 Task: Create a task  Implement a new cloud-based project portfolio management system for a company , assign it to team member softage.4@softage.net in the project ArchBridge and update the status of the task to  Off Track , set the priority of the task to Medium
Action: Mouse moved to (70, 61)
Screenshot: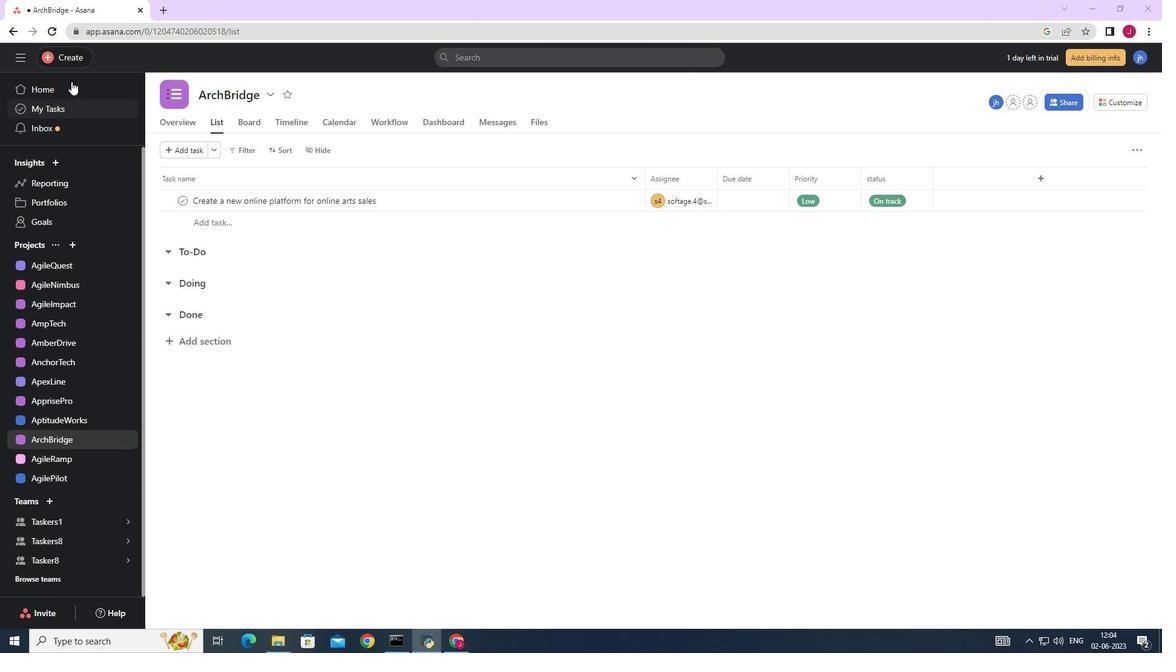 
Action: Mouse pressed left at (70, 61)
Screenshot: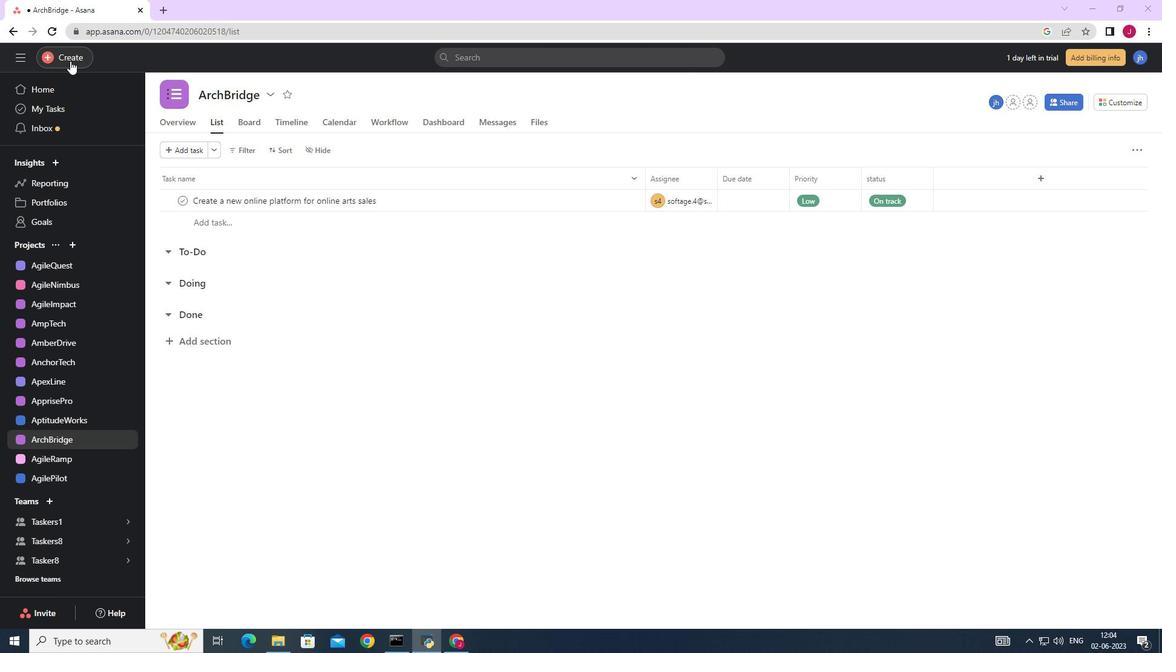 
Action: Mouse moved to (150, 56)
Screenshot: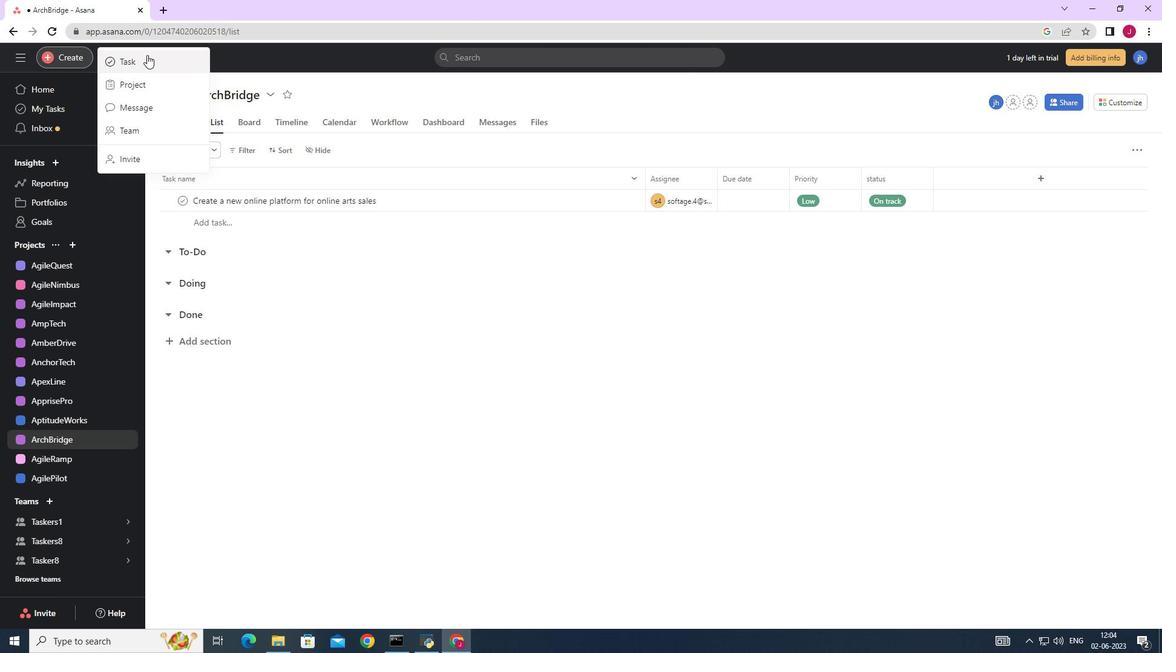 
Action: Mouse pressed left at (150, 56)
Screenshot: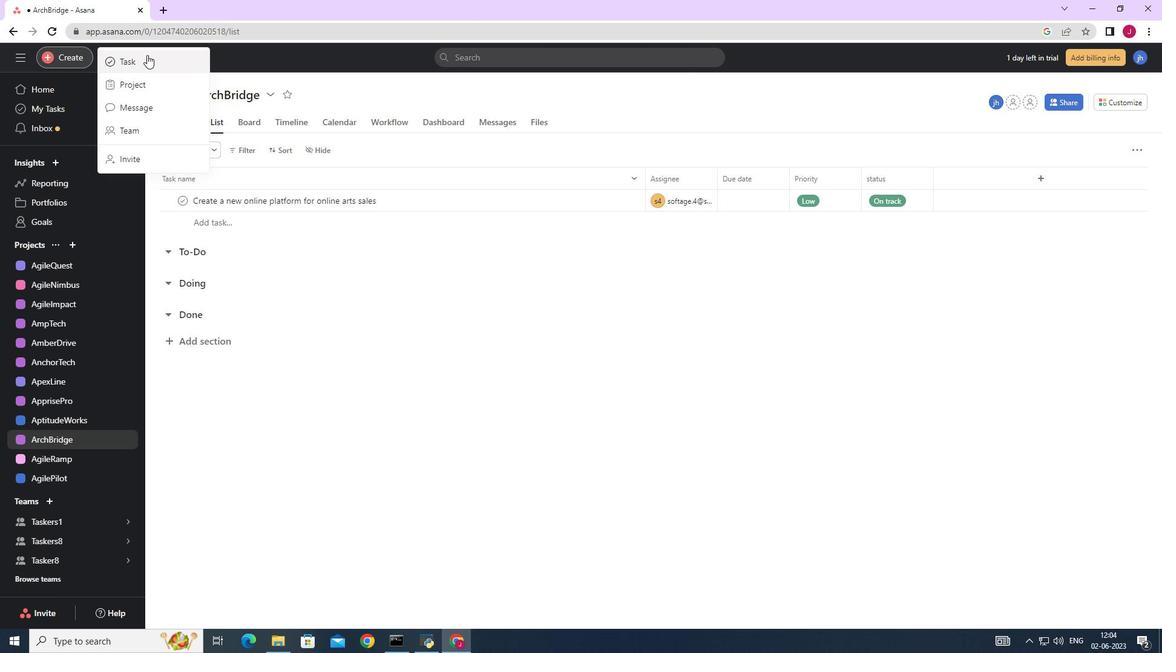 
Action: Mouse moved to (949, 401)
Screenshot: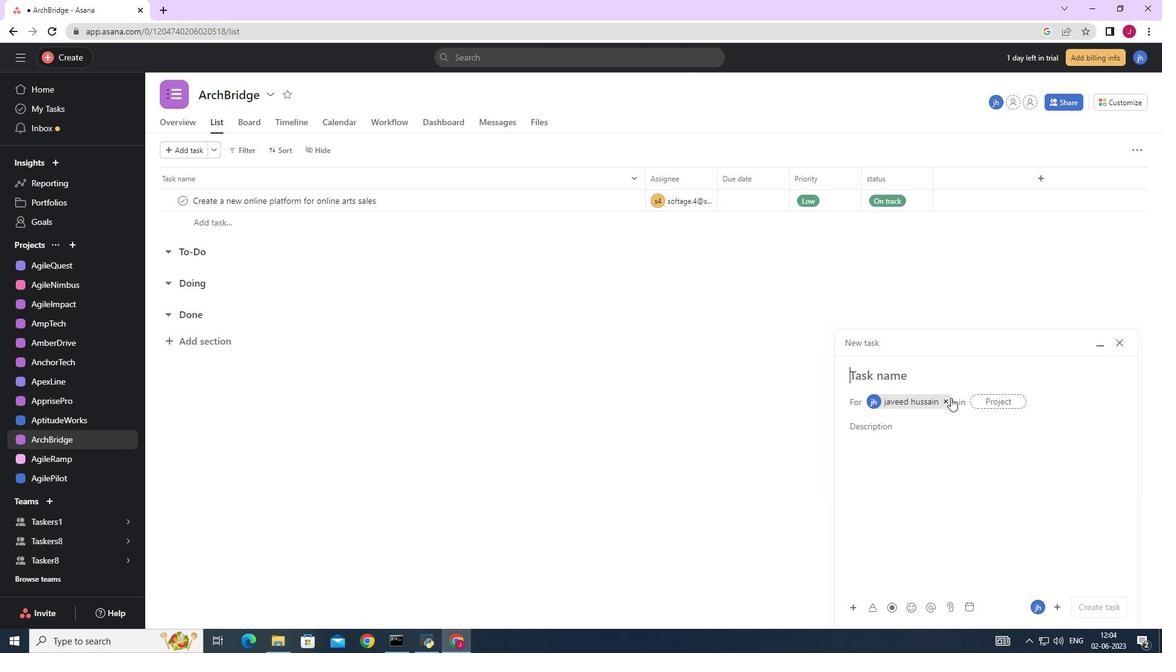 
Action: Mouse pressed left at (949, 401)
Screenshot: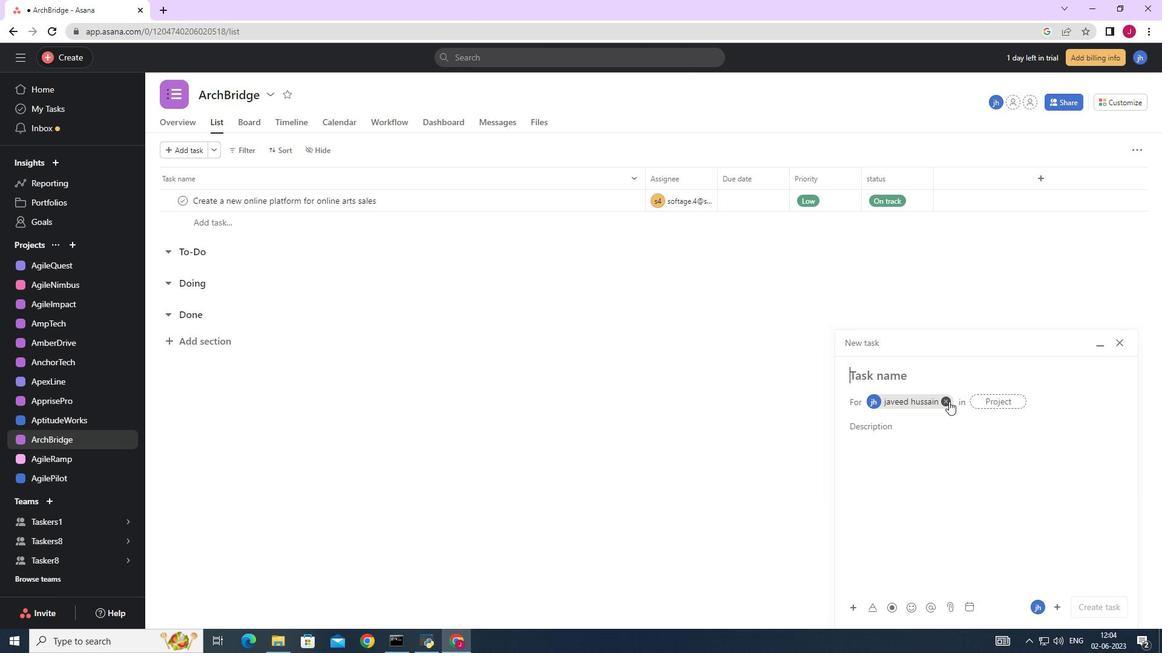 
Action: Mouse moved to (882, 378)
Screenshot: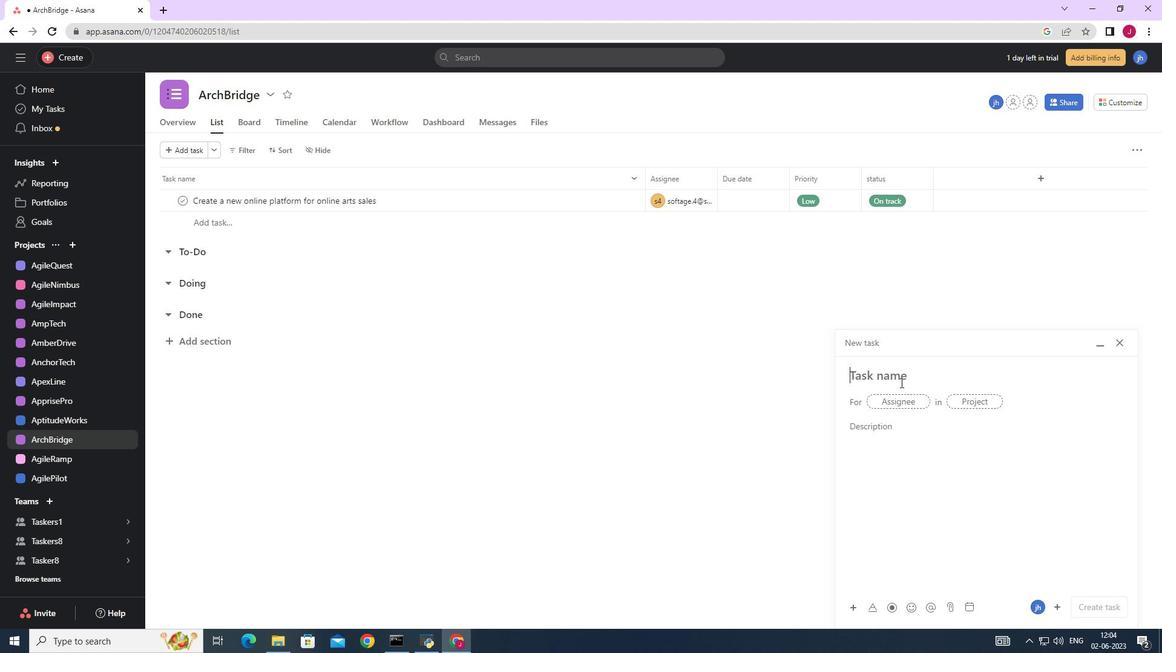 
Action: Mouse pressed left at (882, 378)
Screenshot: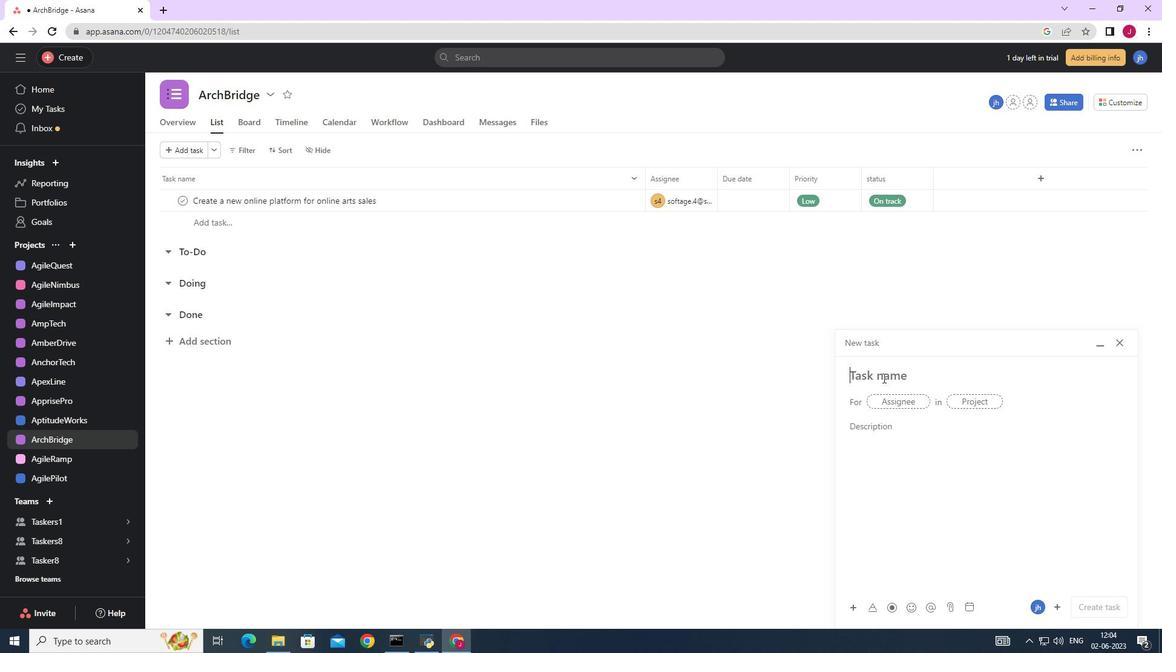 
Action: Key pressed <Key.caps_lock>I<Key.caps_lock>mplement<Key.space>a<Key.space>new<Key.space>cloud-based<Key.space>project<Key.space>portfolio<Key.space>management<Key.space>system
Screenshot: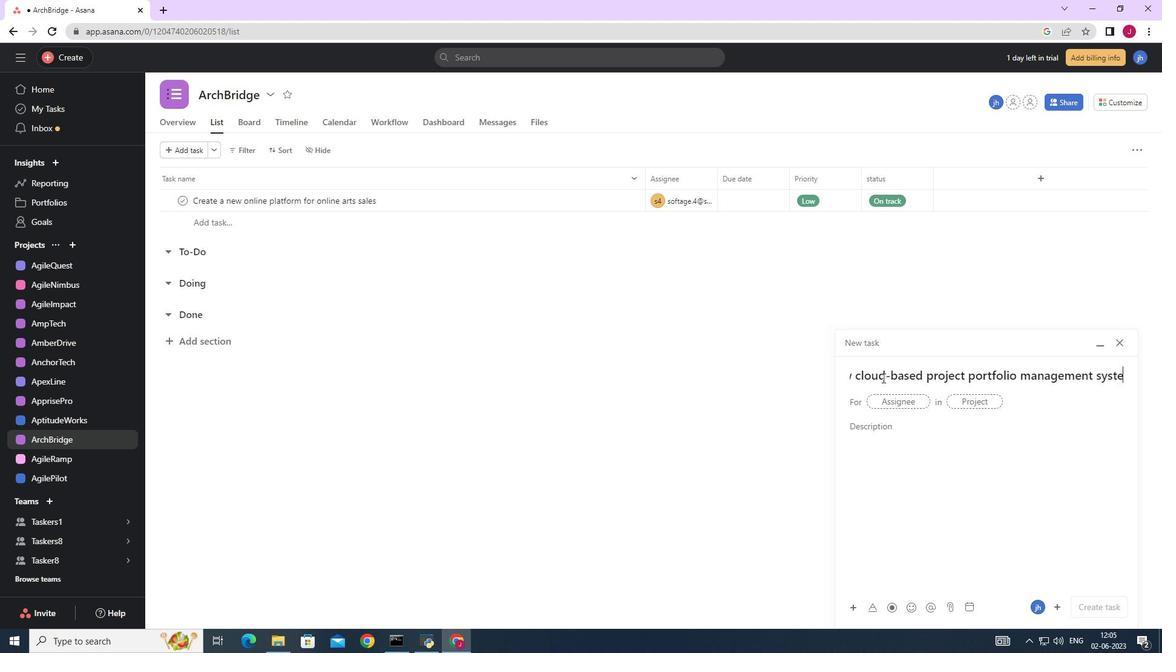 
Action: Mouse moved to (916, 400)
Screenshot: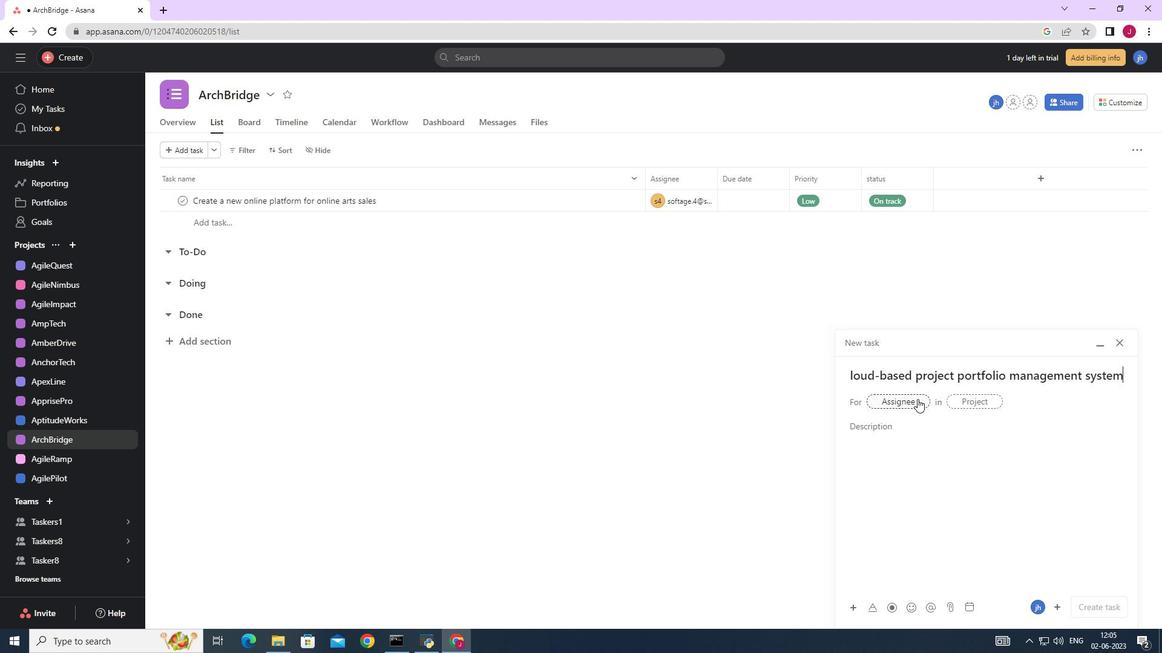 
Action: Mouse pressed left at (916, 400)
Screenshot: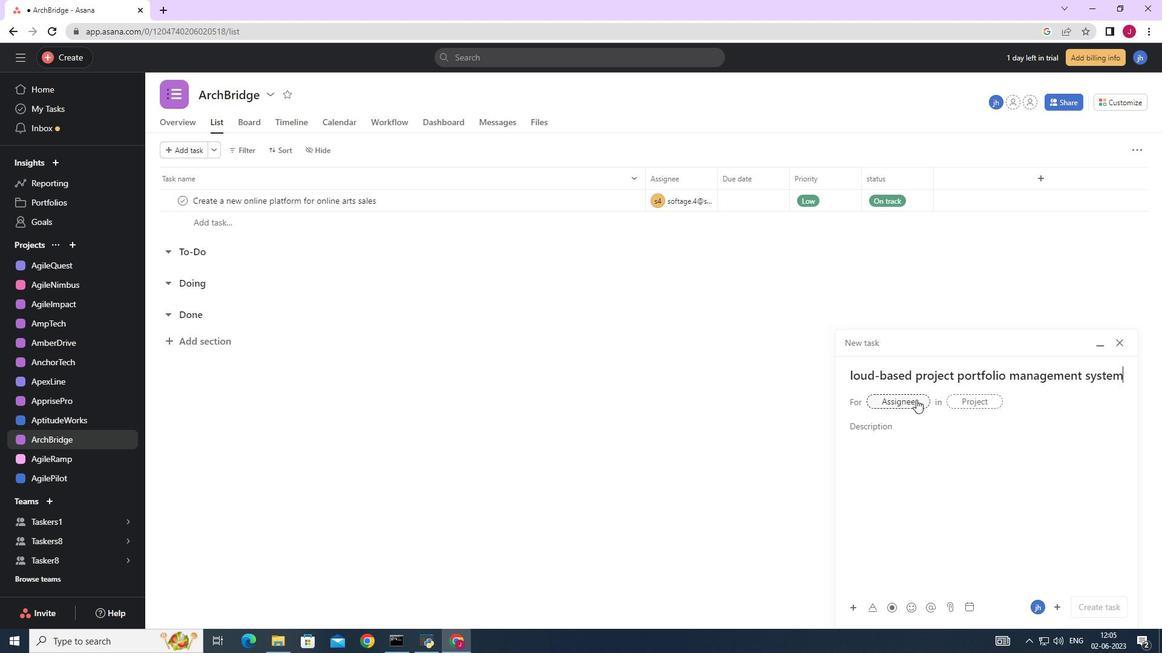 
Action: Key pressed softage.4
Screenshot: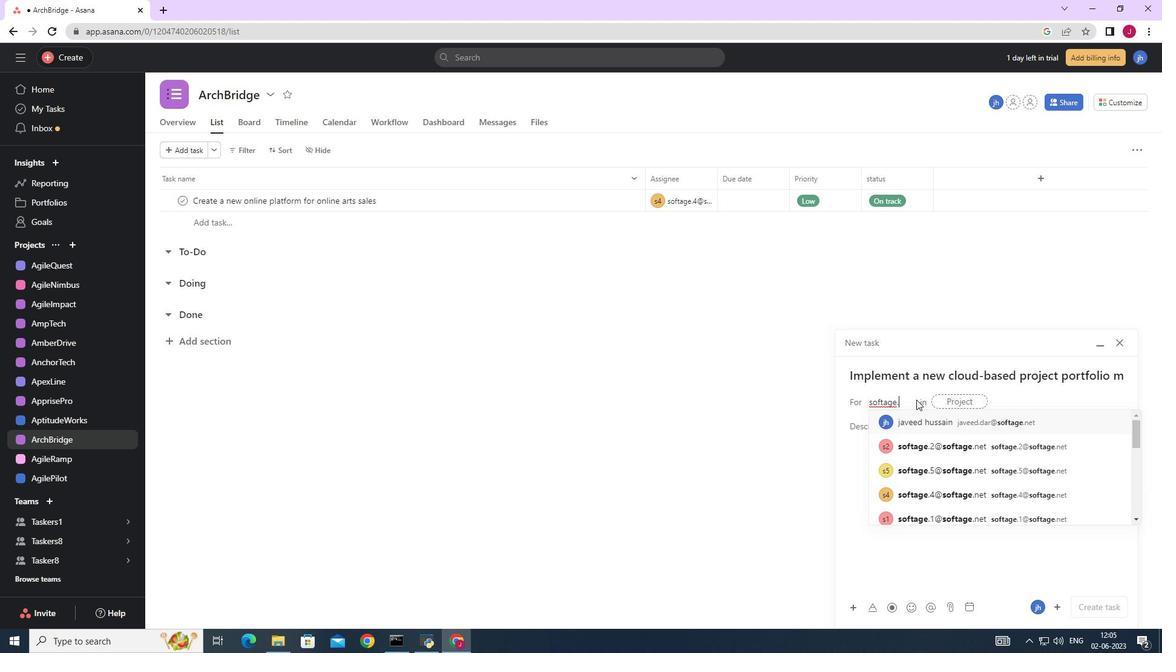 
Action: Mouse moved to (928, 422)
Screenshot: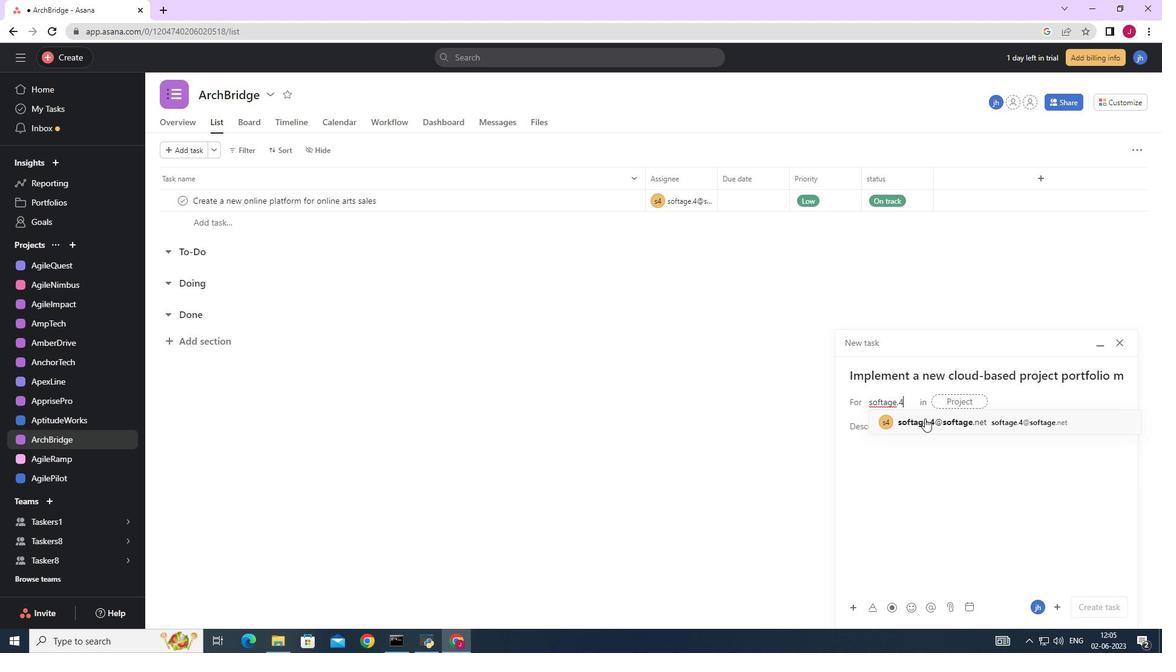 
Action: Mouse pressed left at (928, 422)
Screenshot: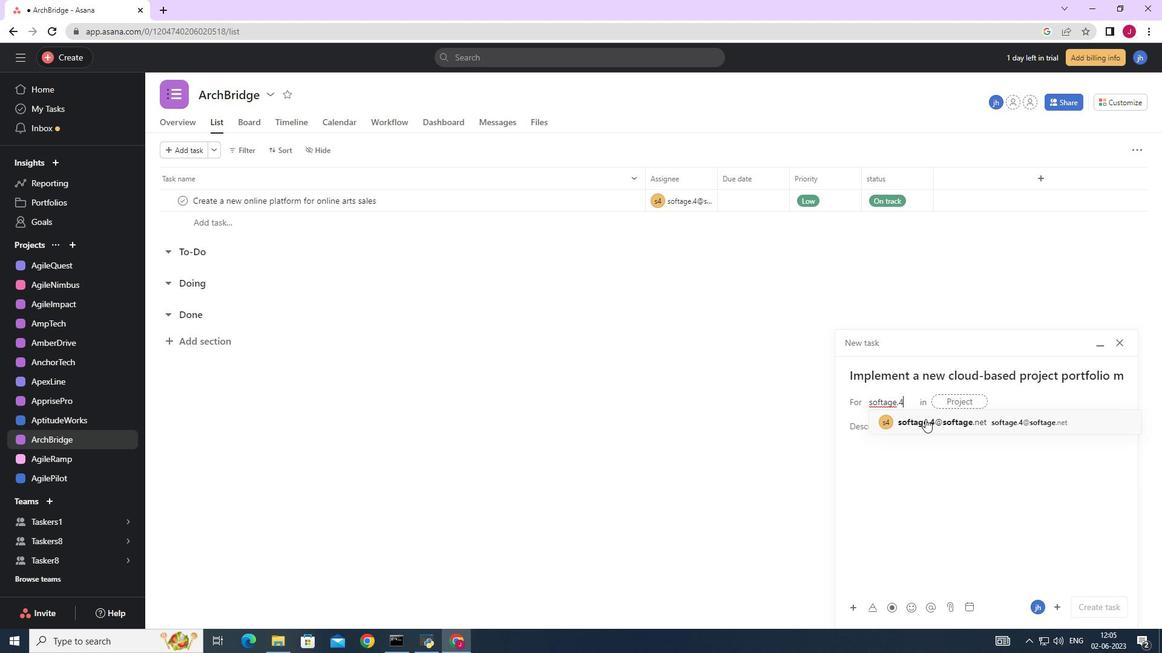 
Action: Mouse moved to (896, 426)
Screenshot: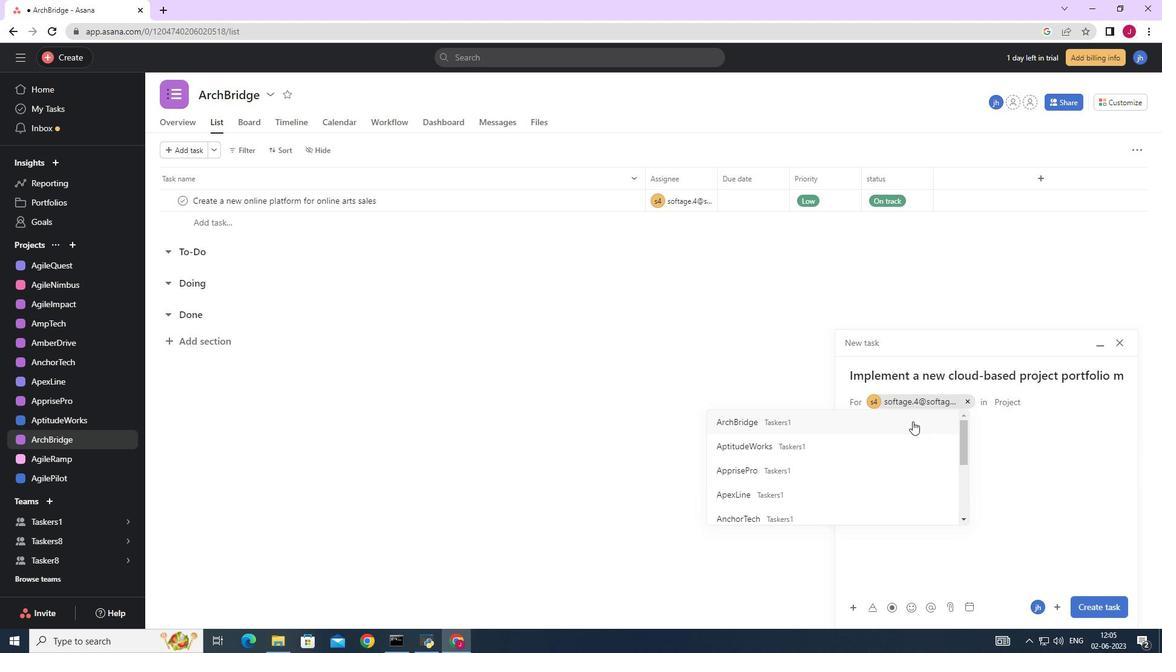 
Action: Mouse pressed left at (896, 426)
Screenshot: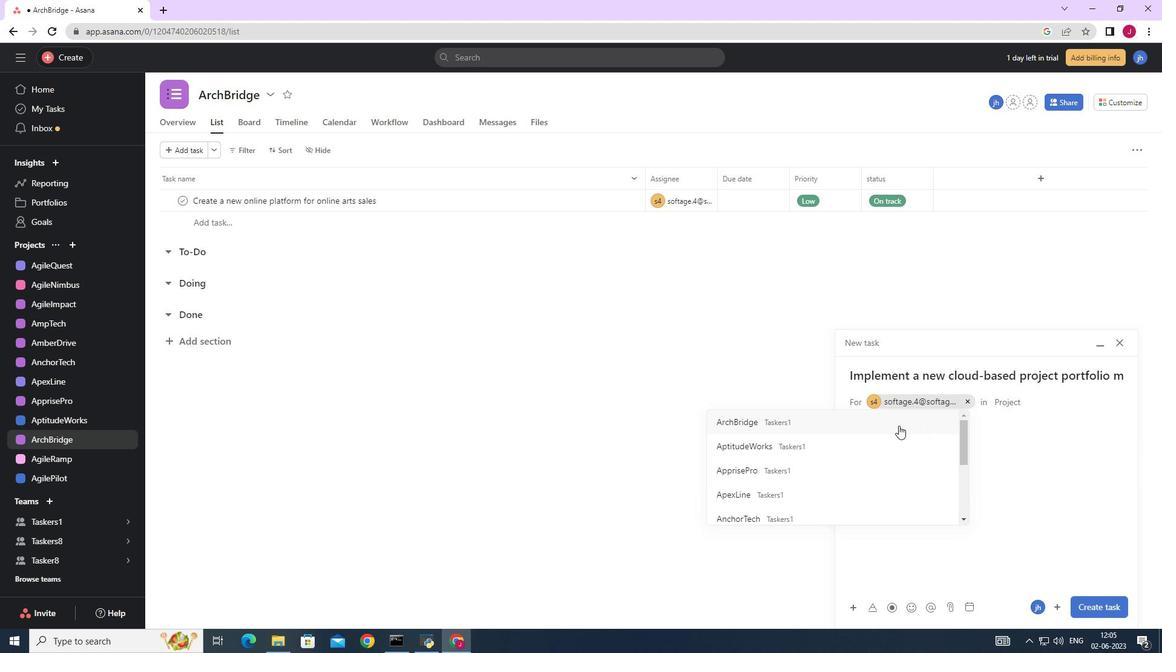 
Action: Mouse moved to (920, 435)
Screenshot: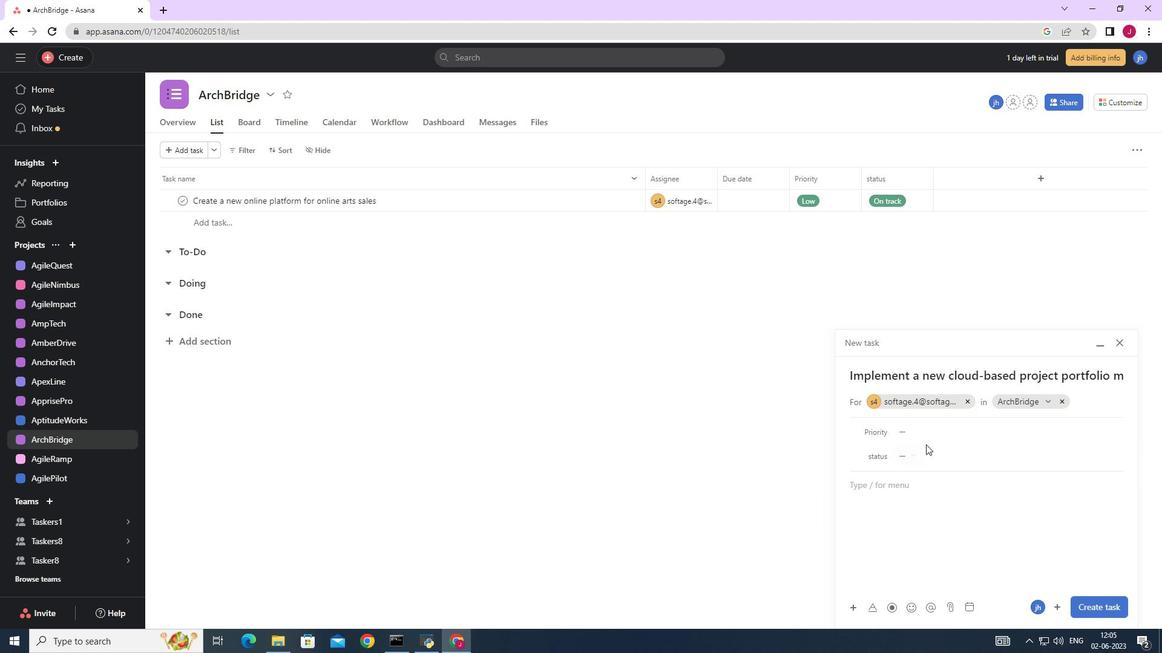 
Action: Mouse pressed left at (920, 435)
Screenshot: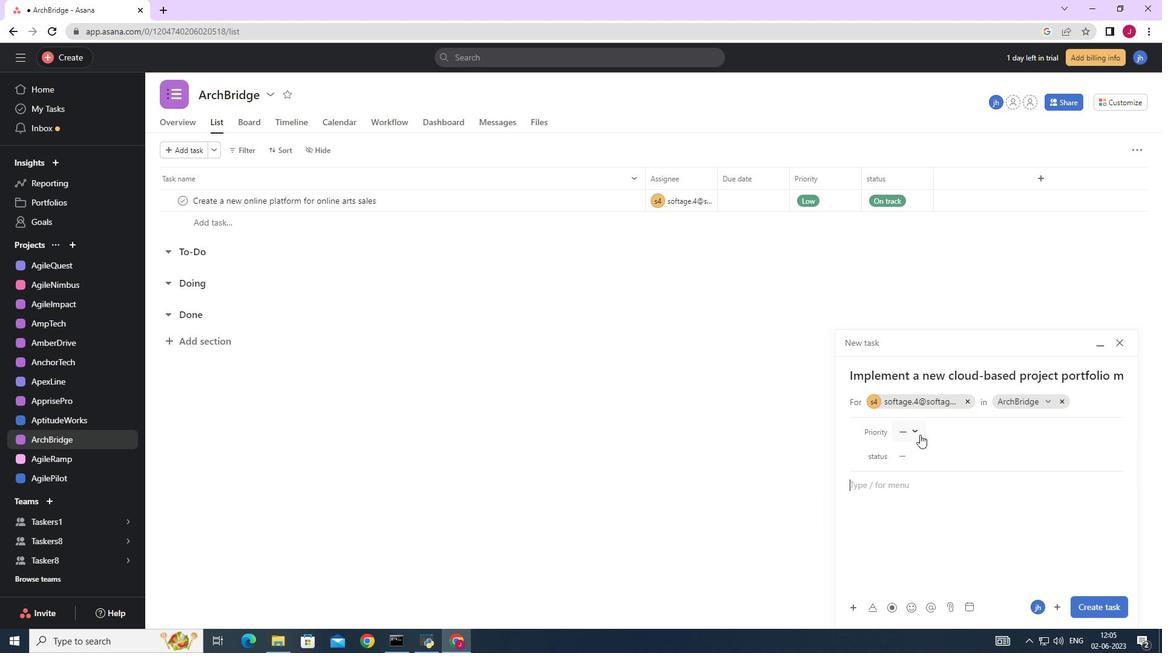 
Action: Mouse moved to (927, 472)
Screenshot: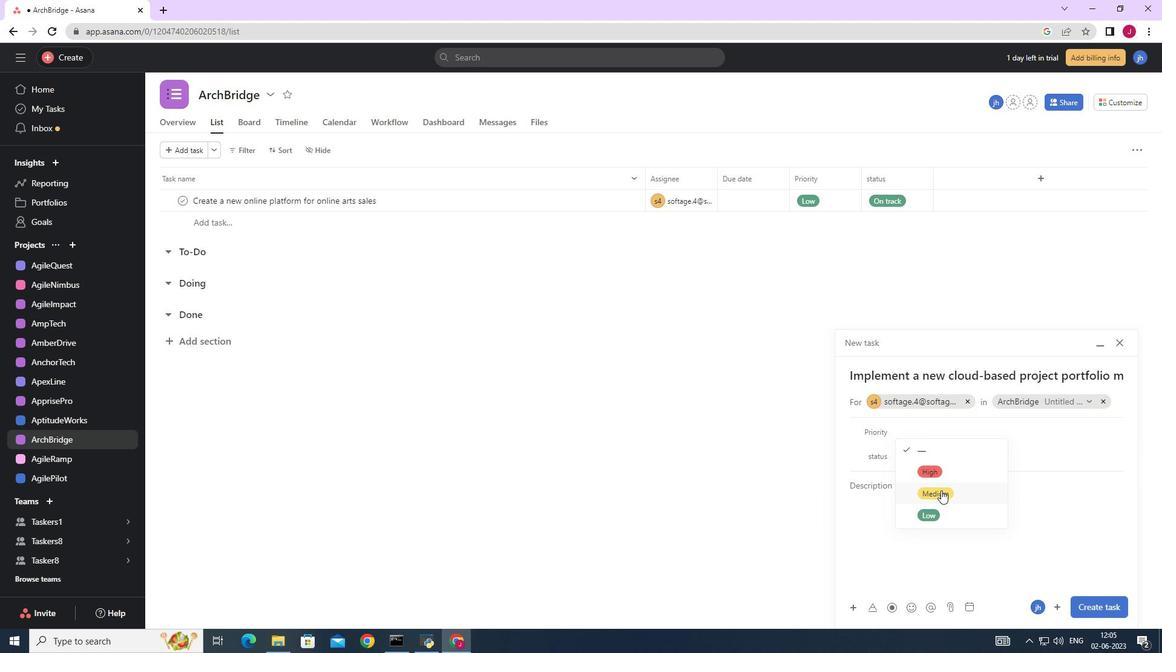 
Action: Mouse pressed left at (941, 493)
Screenshot: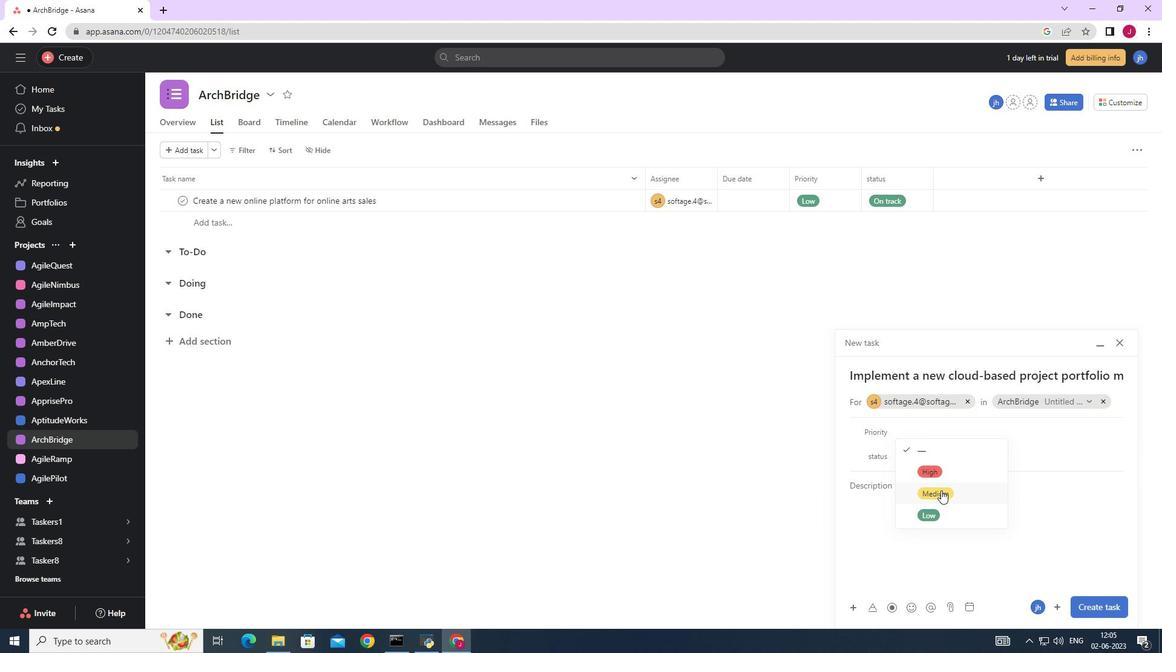 
Action: Mouse moved to (917, 453)
Screenshot: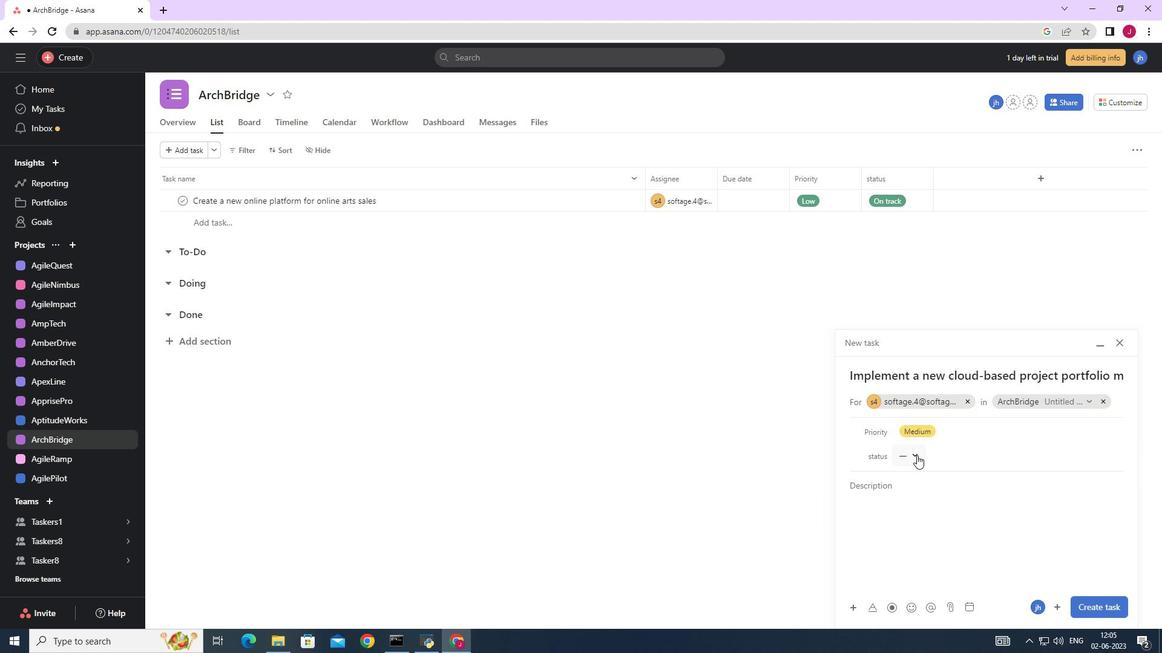 
Action: Mouse pressed left at (917, 453)
Screenshot: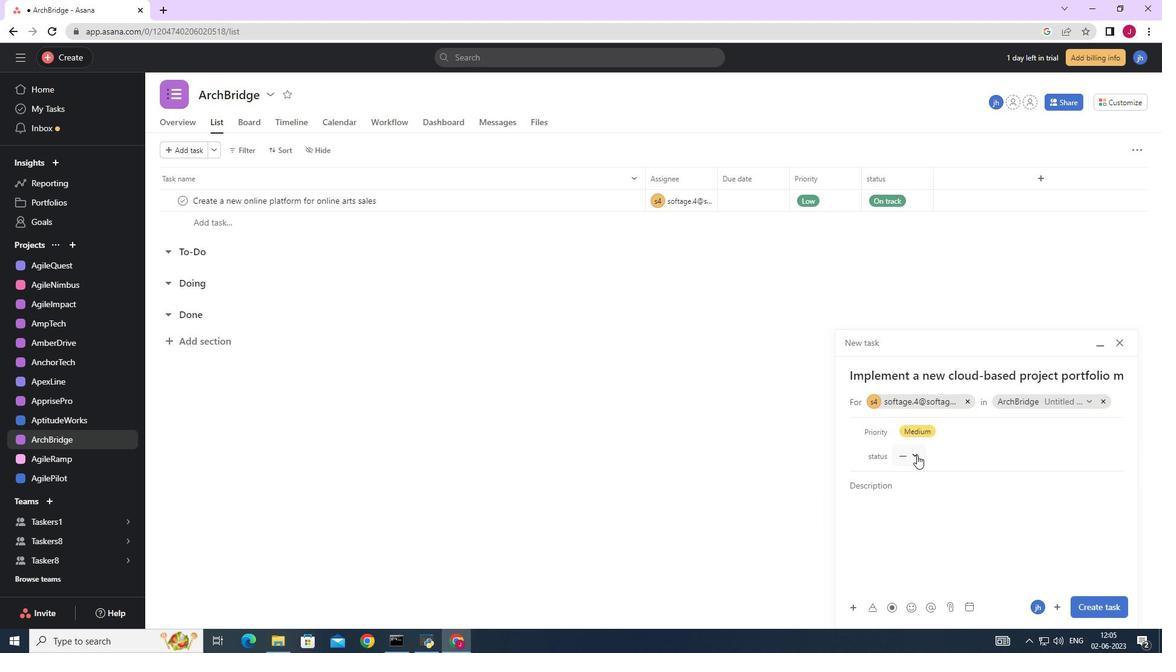 
Action: Mouse moved to (931, 513)
Screenshot: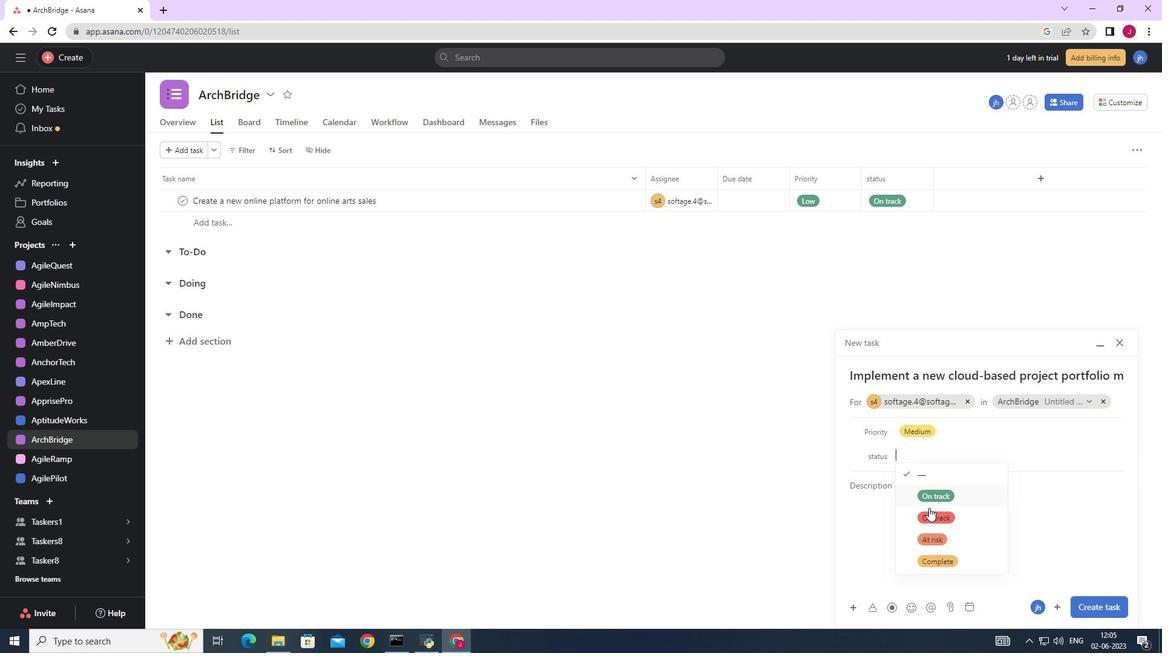 
Action: Mouse pressed left at (931, 513)
Screenshot: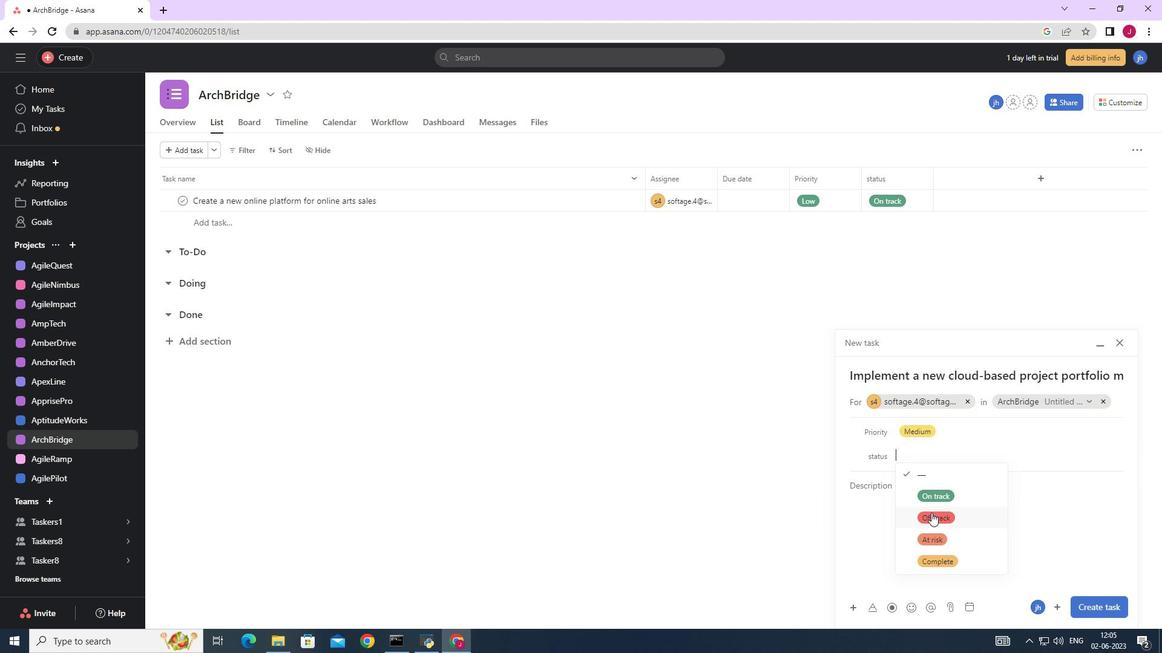 
Action: Mouse moved to (1098, 610)
Screenshot: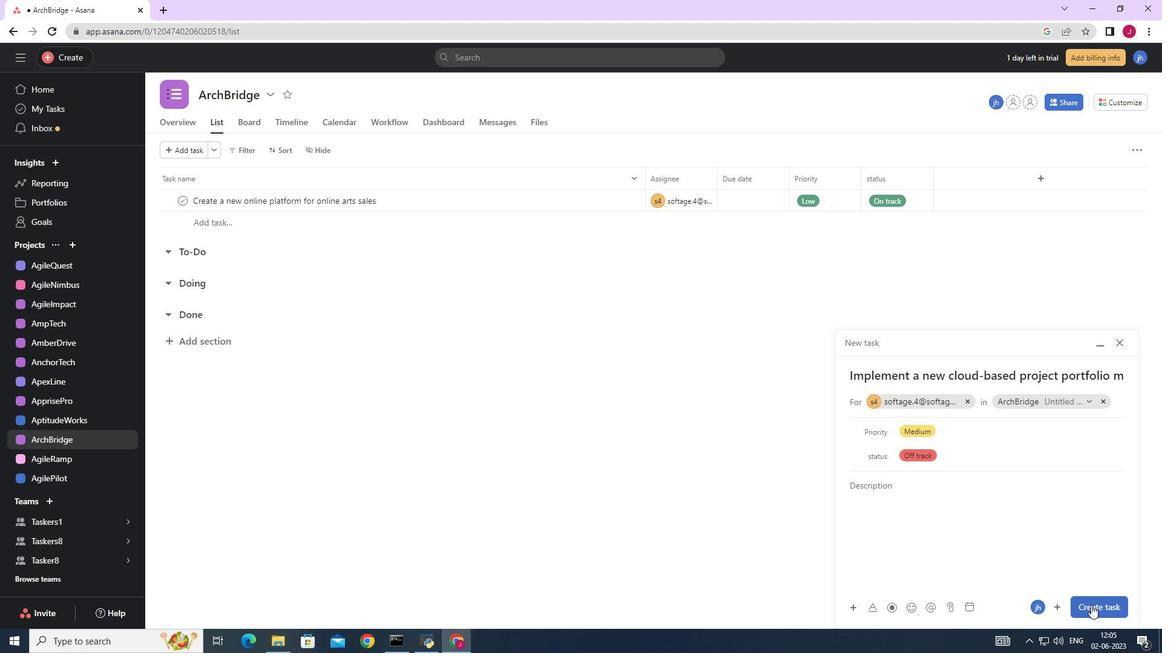 
Action: Mouse pressed left at (1098, 610)
Screenshot: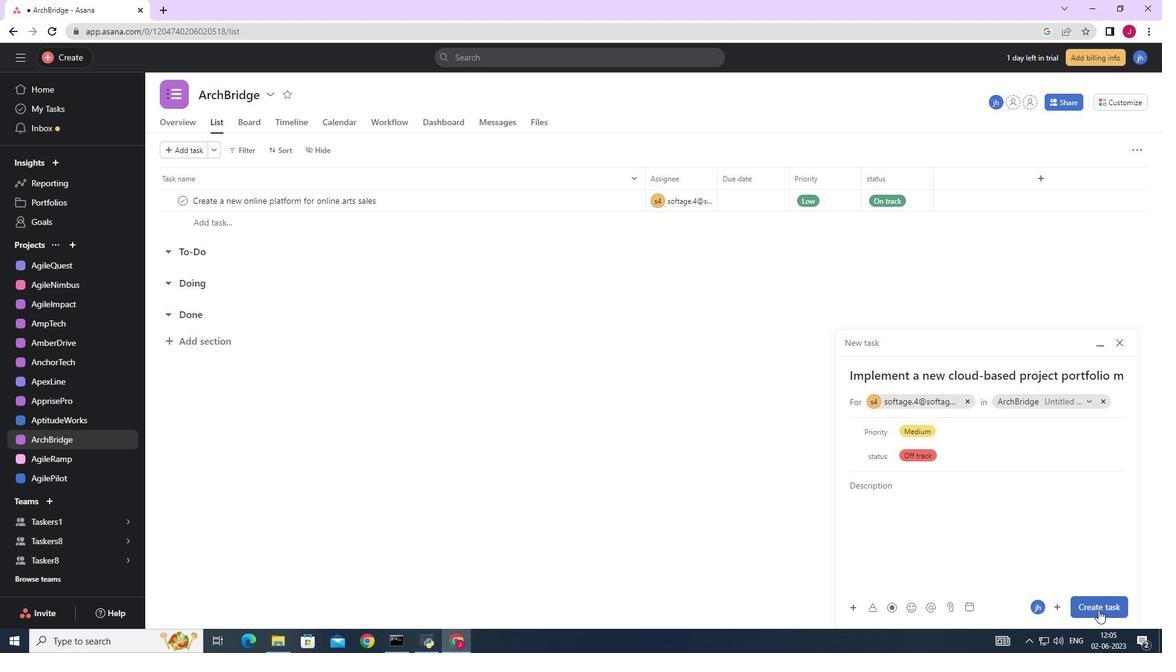 
Action: Mouse moved to (1099, 610)
Screenshot: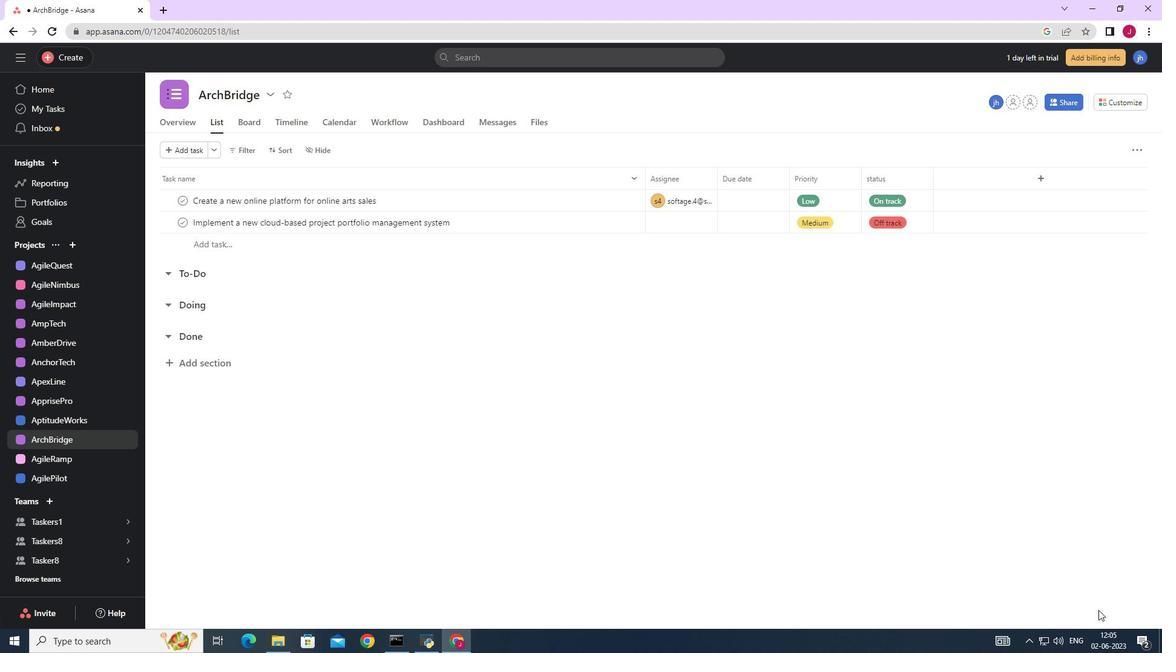 
